 Task: Select a due date automation when advanced on, 2 days before a card is due add fields without custom field "Resume" set to a number lower or equal to 1 and lower than 10 at 11:00 AM.
Action: Mouse moved to (1186, 90)
Screenshot: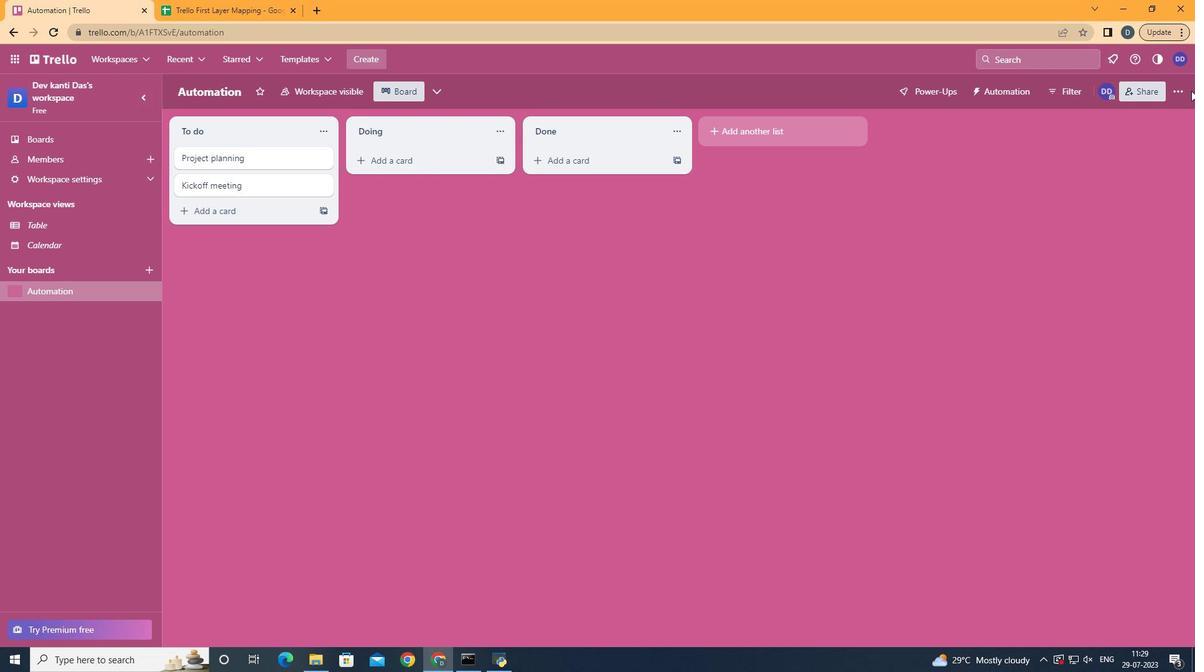 
Action: Mouse pressed left at (1186, 90)
Screenshot: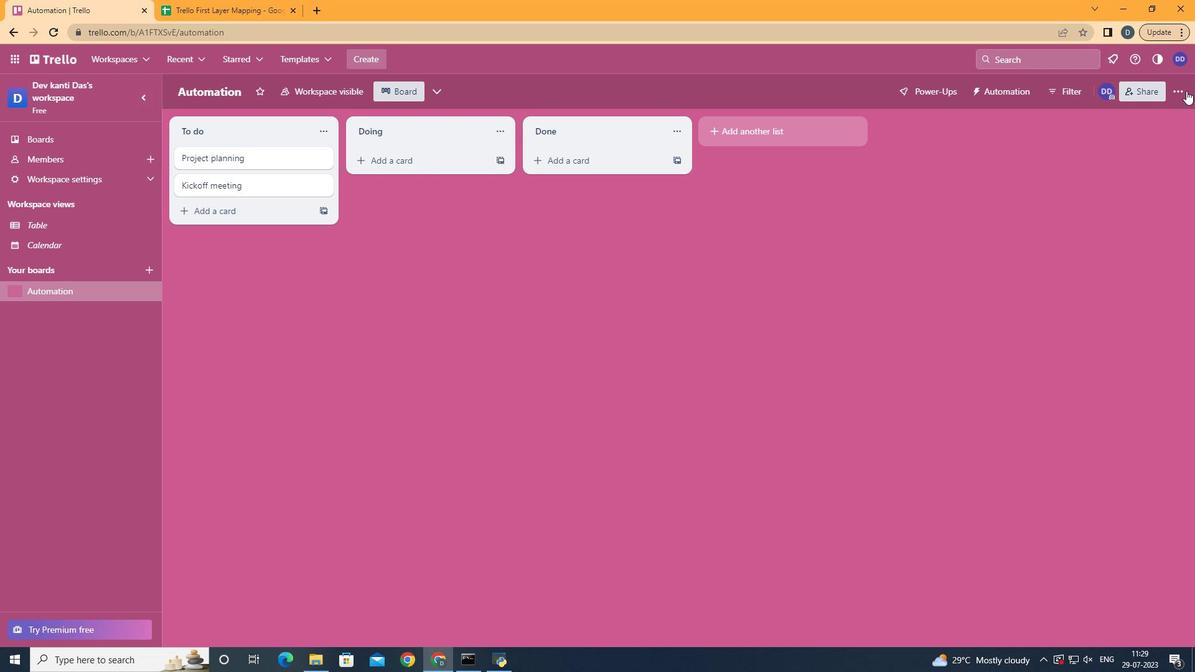 
Action: Mouse moved to (1094, 272)
Screenshot: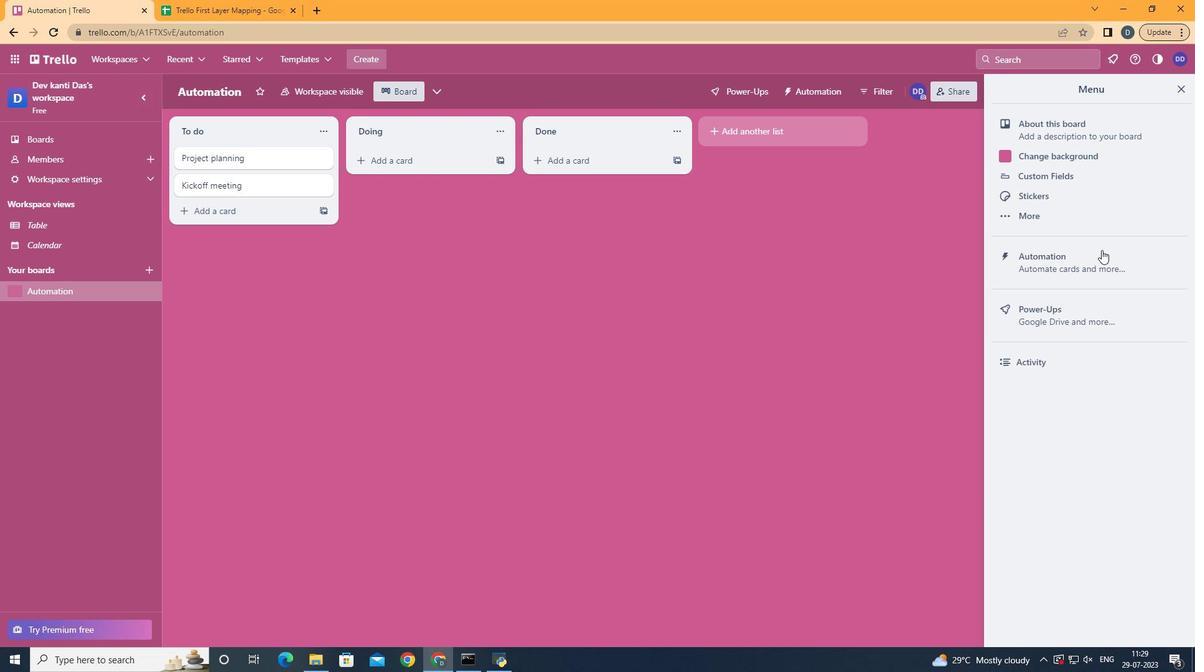 
Action: Mouse pressed left at (1094, 272)
Screenshot: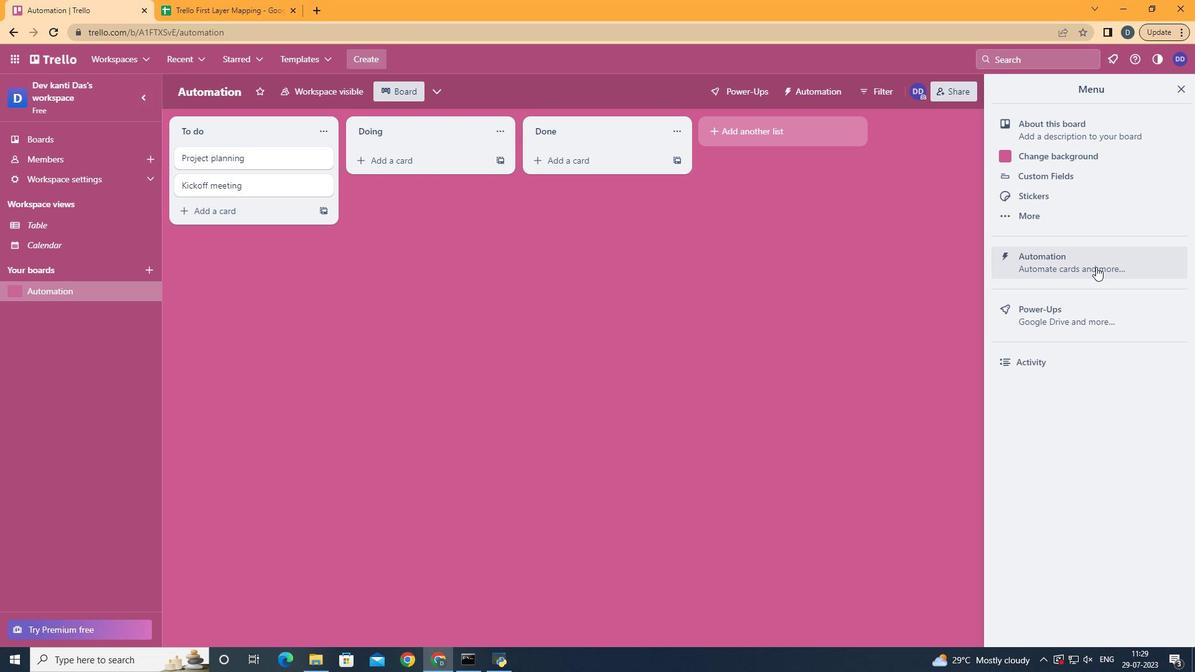 
Action: Mouse moved to (245, 258)
Screenshot: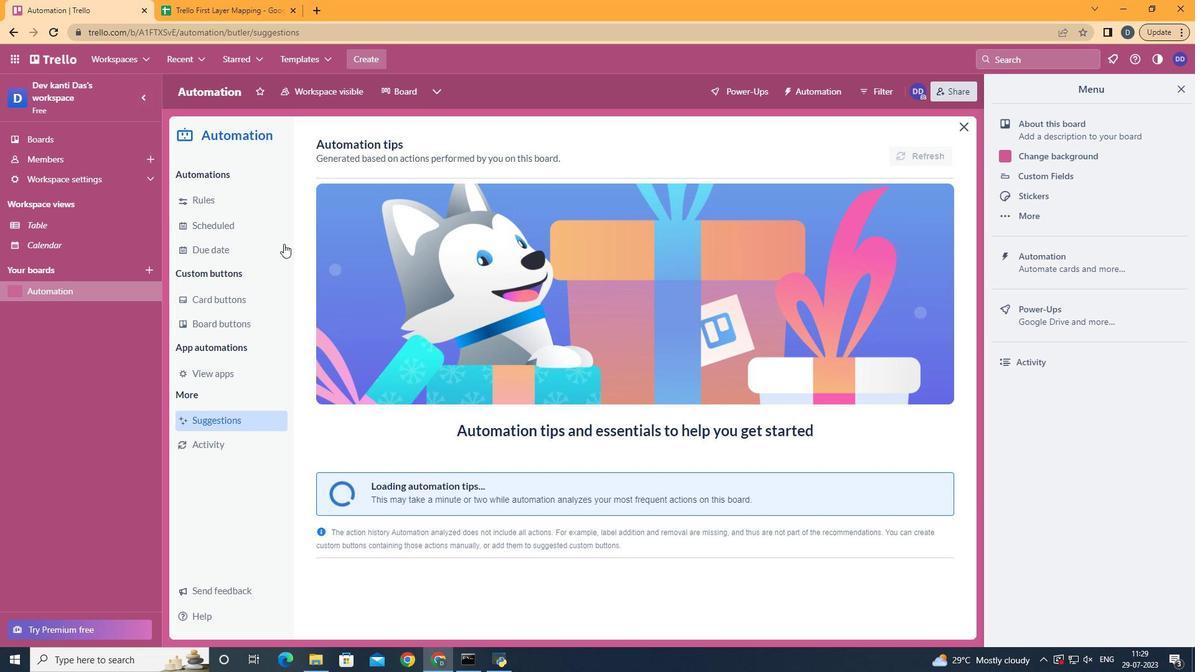 
Action: Mouse pressed left at (245, 258)
Screenshot: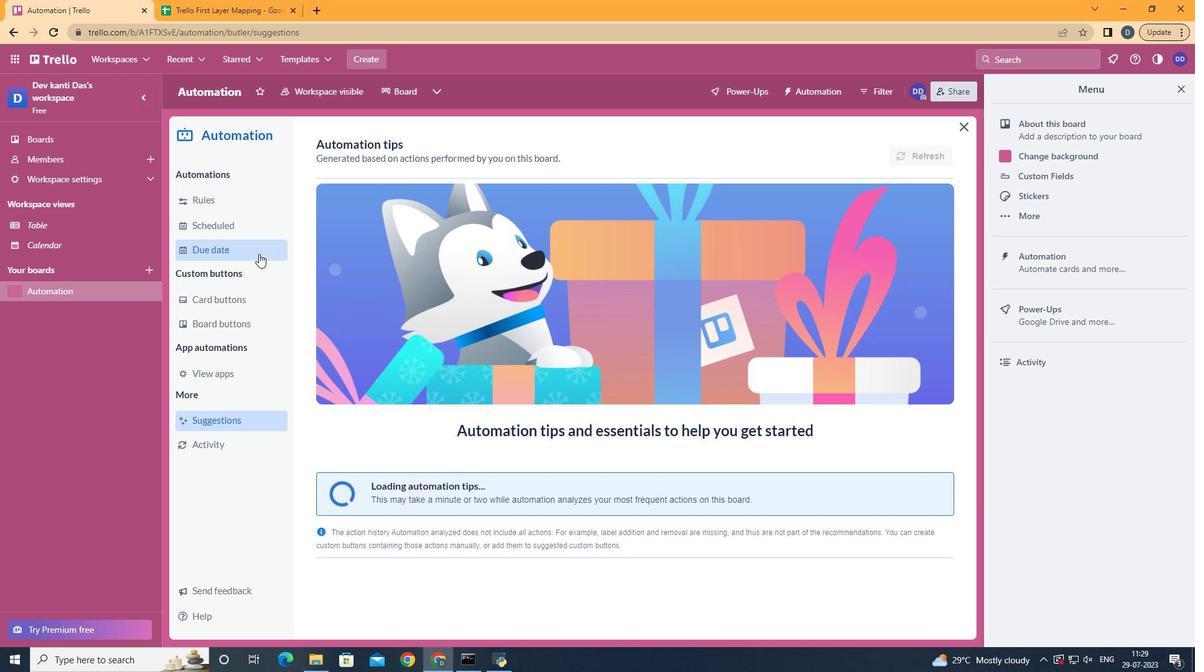 
Action: Mouse moved to (885, 150)
Screenshot: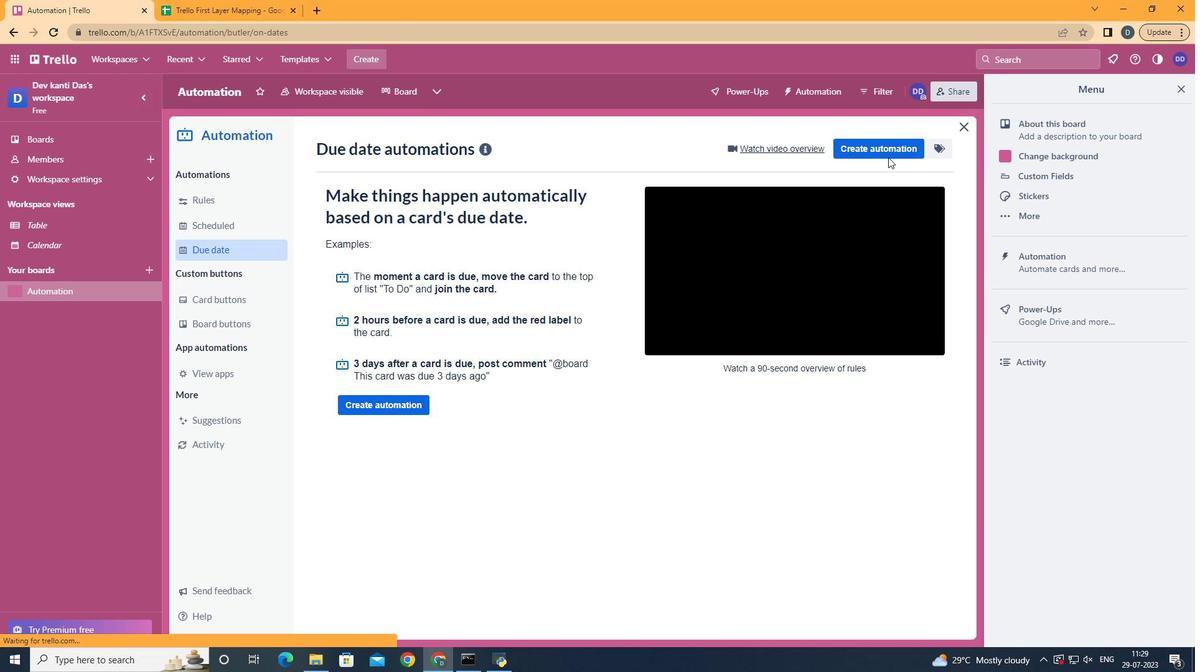 
Action: Mouse pressed left at (885, 150)
Screenshot: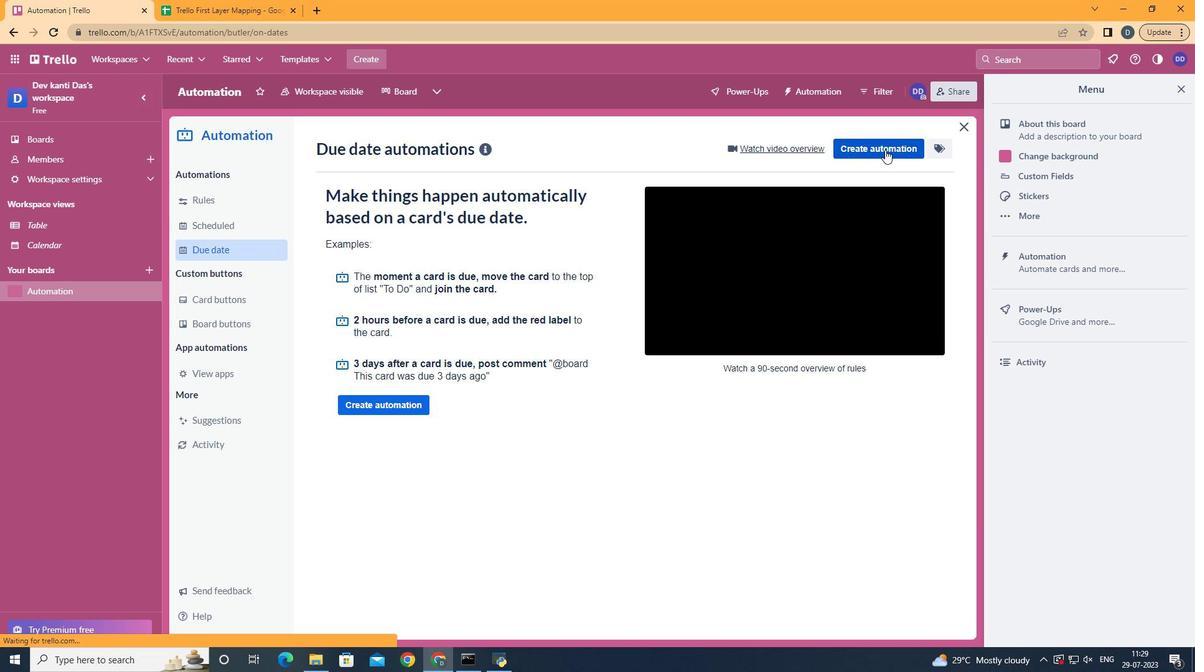 
Action: Mouse moved to (692, 261)
Screenshot: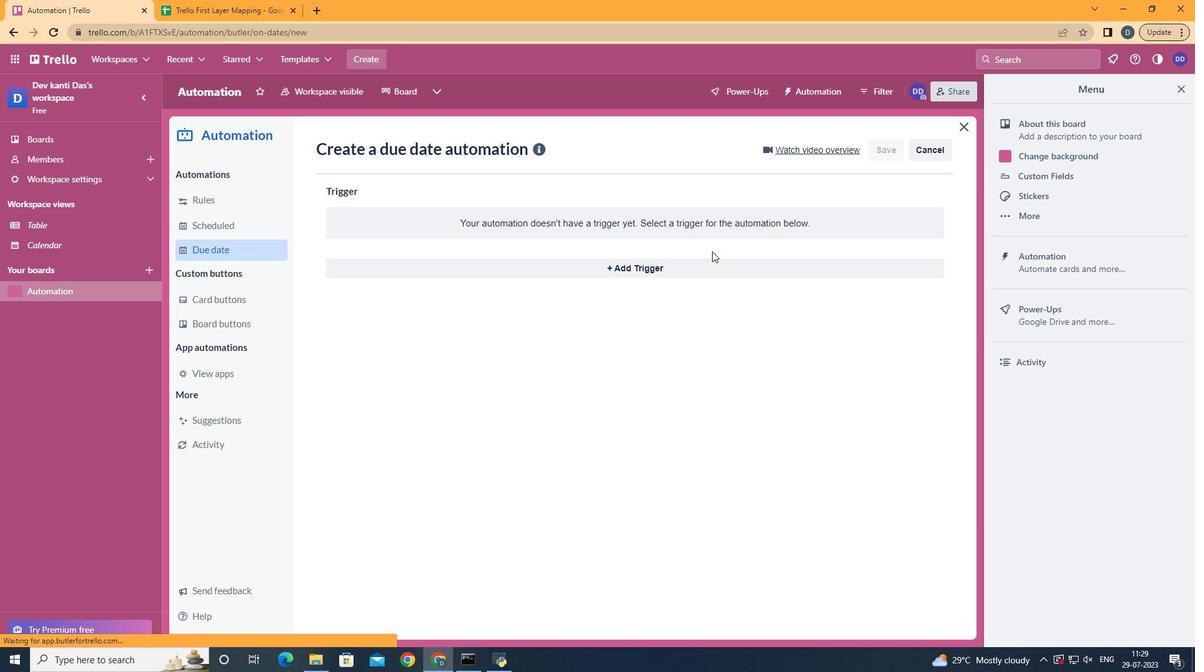 
Action: Mouse pressed left at (692, 261)
Screenshot: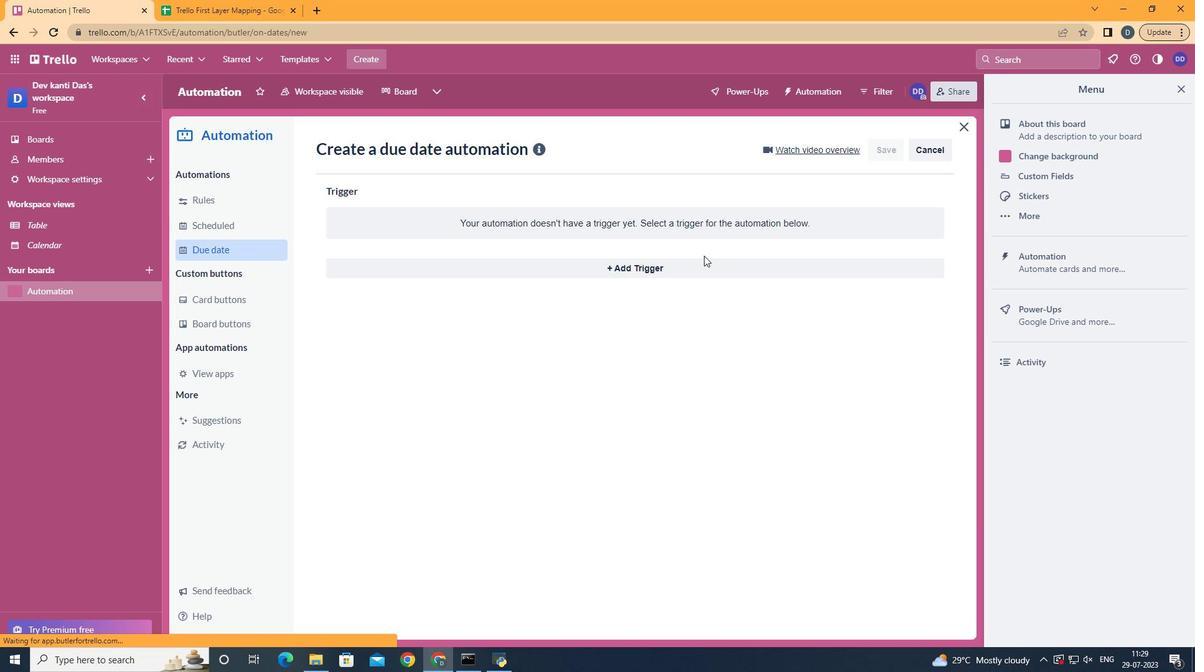 
Action: Mouse moved to (490, 458)
Screenshot: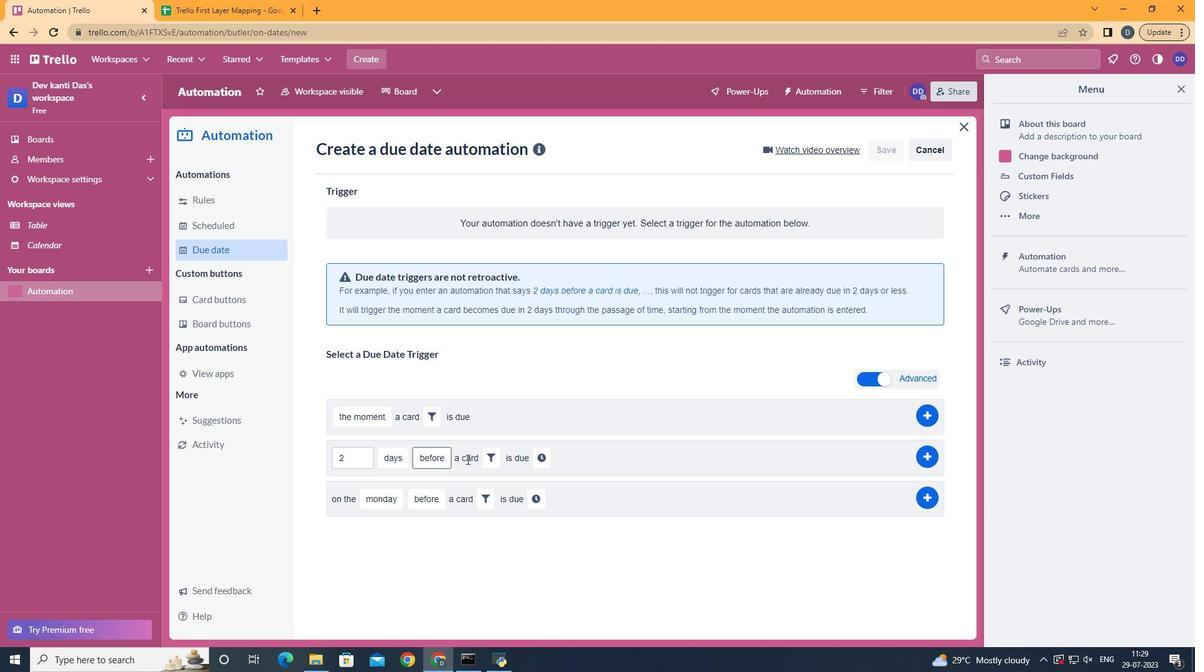 
Action: Mouse pressed left at (490, 458)
Screenshot: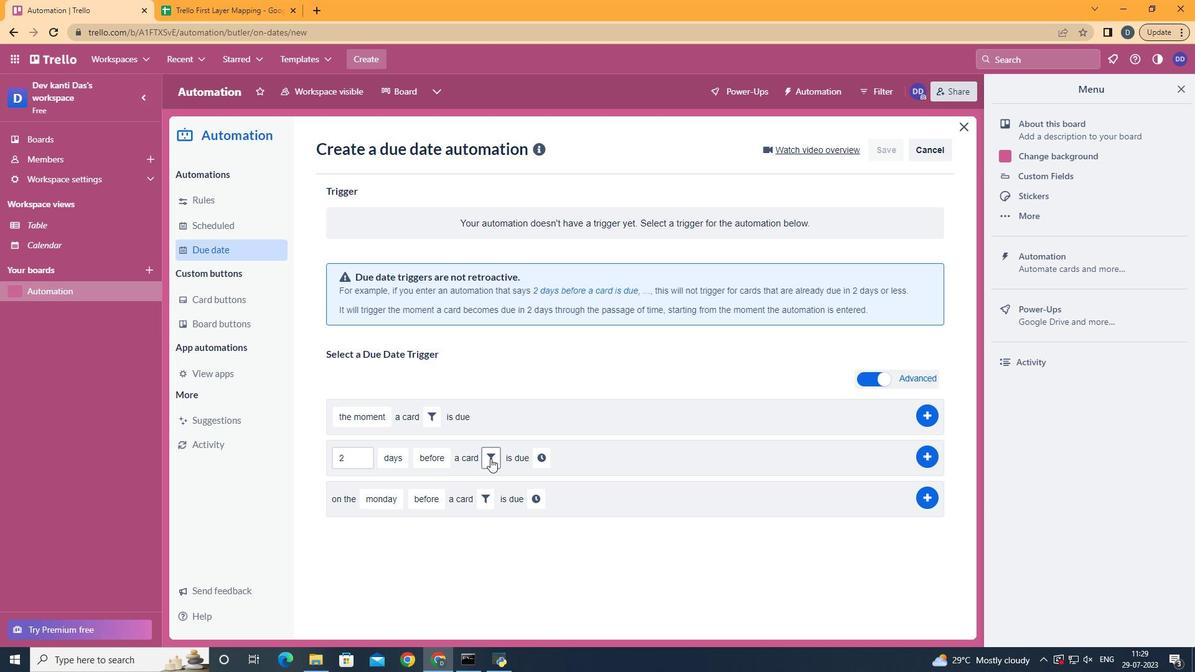 
Action: Mouse moved to (685, 496)
Screenshot: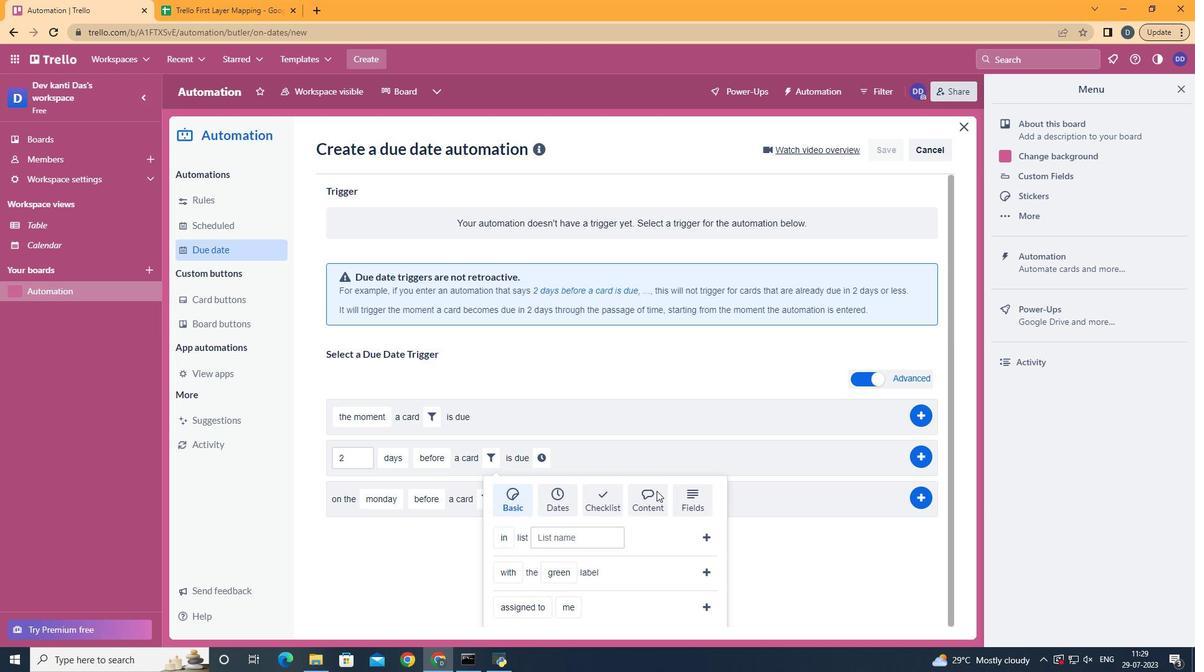 
Action: Mouse pressed left at (685, 496)
Screenshot: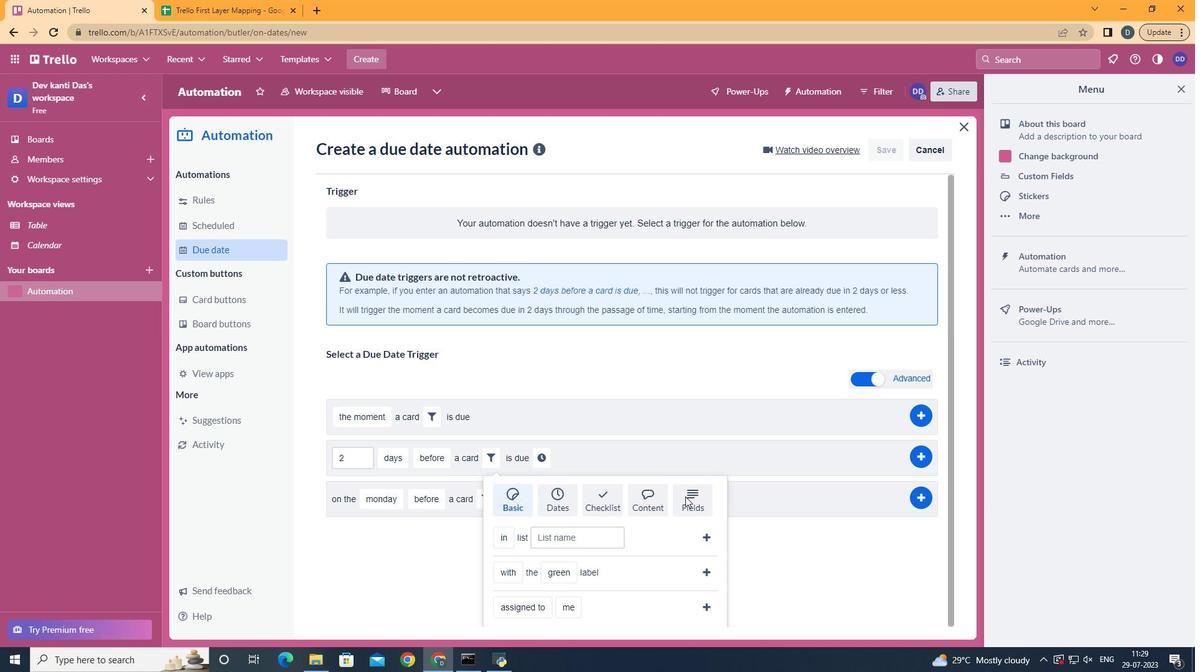 
Action: Mouse moved to (685, 496)
Screenshot: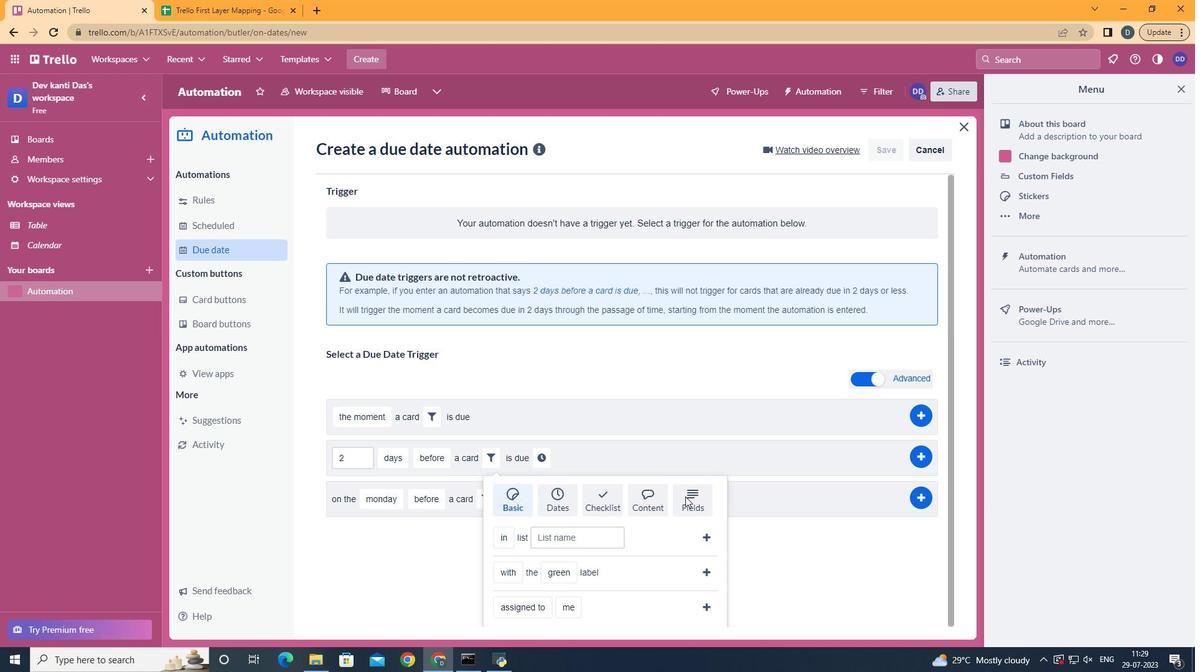 
Action: Mouse scrolled (685, 496) with delta (0, 0)
Screenshot: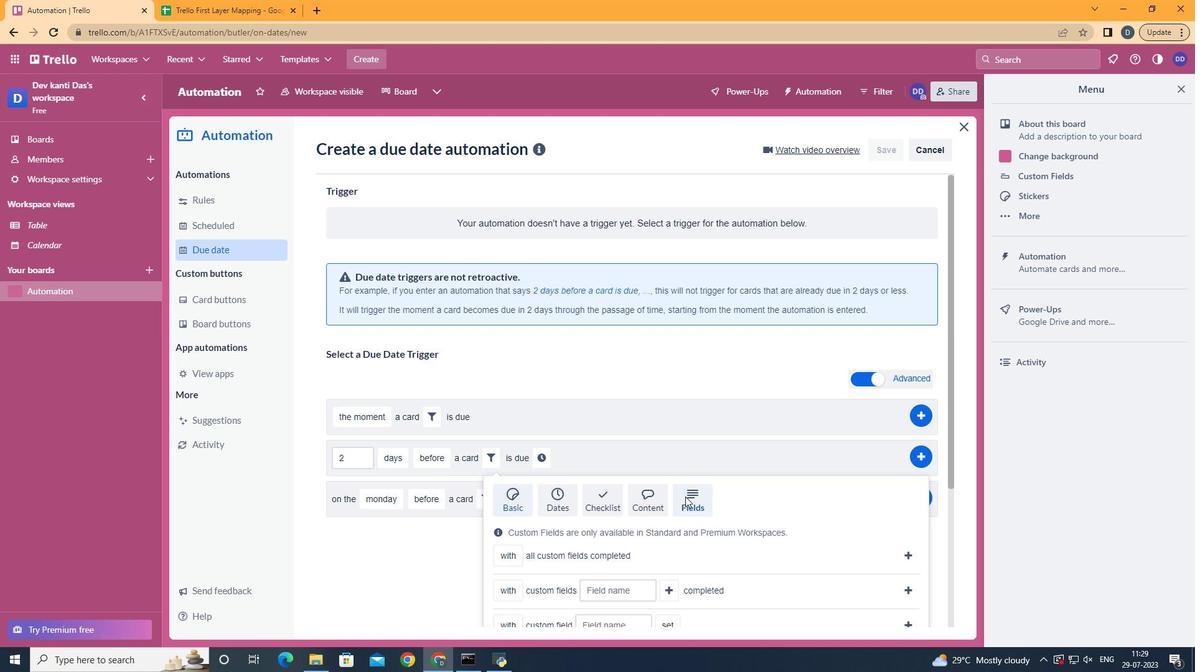 
Action: Mouse scrolled (685, 496) with delta (0, 0)
Screenshot: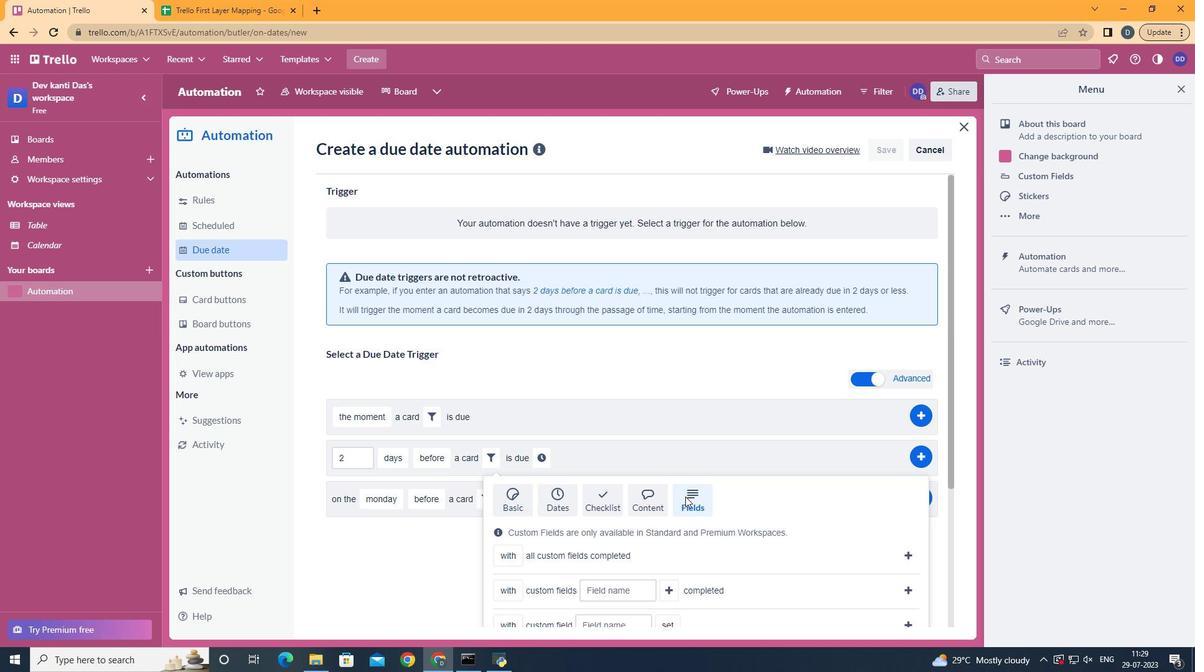
Action: Mouse scrolled (685, 496) with delta (0, 0)
Screenshot: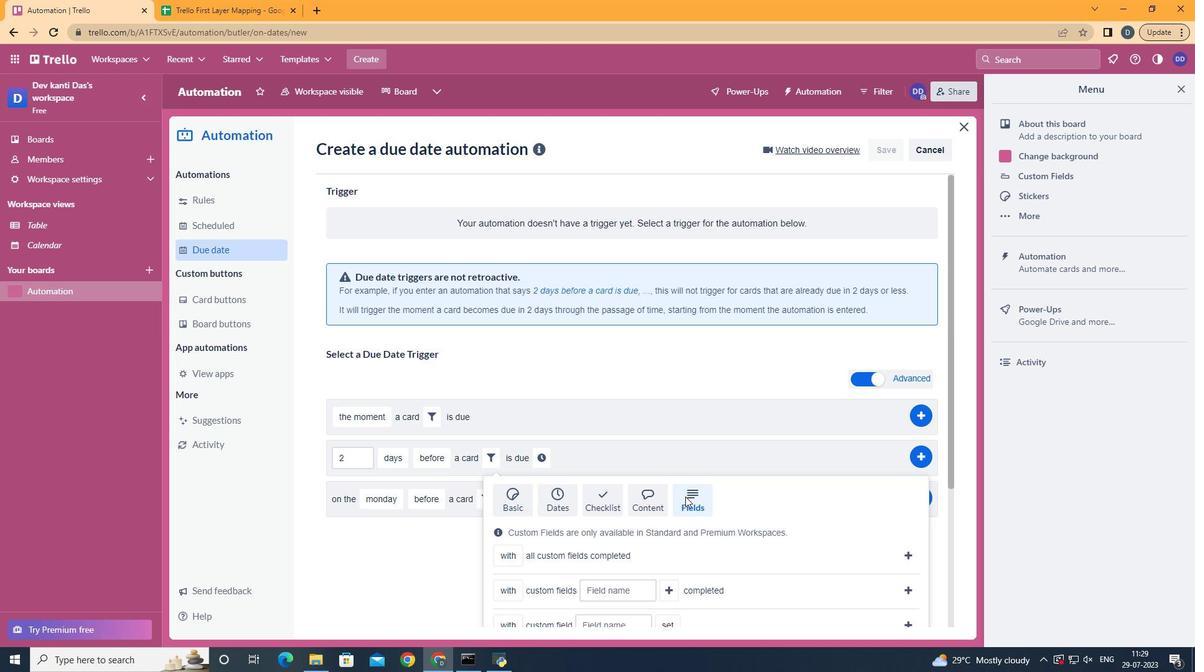 
Action: Mouse scrolled (685, 496) with delta (0, 0)
Screenshot: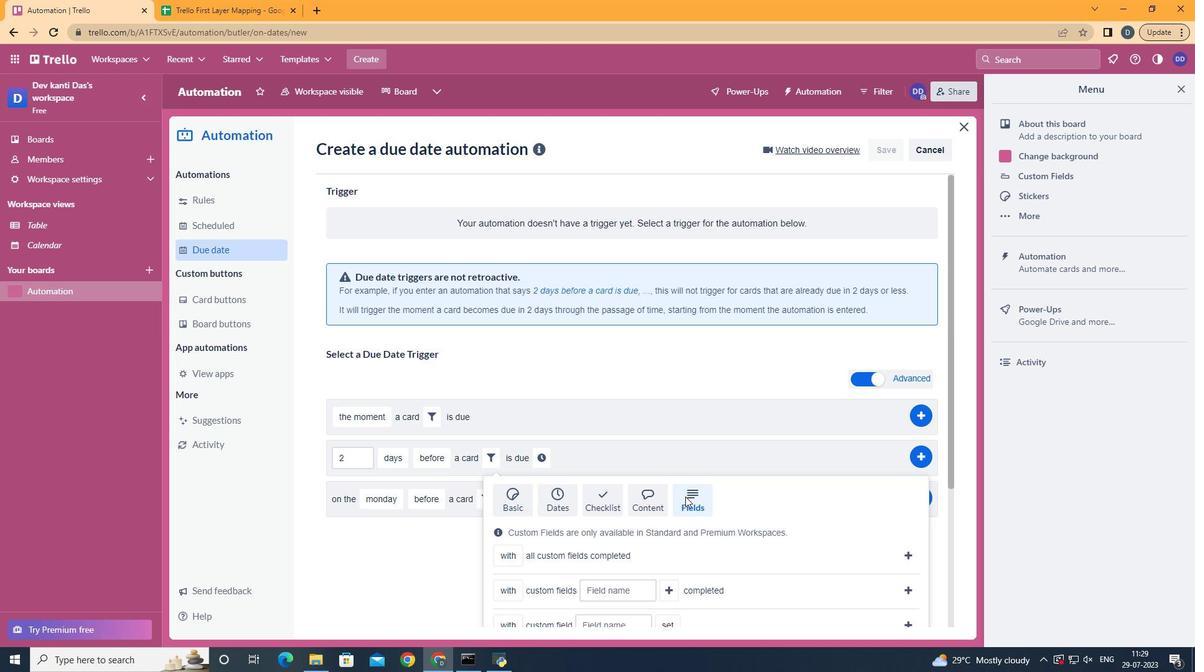 
Action: Mouse scrolled (685, 496) with delta (0, 0)
Screenshot: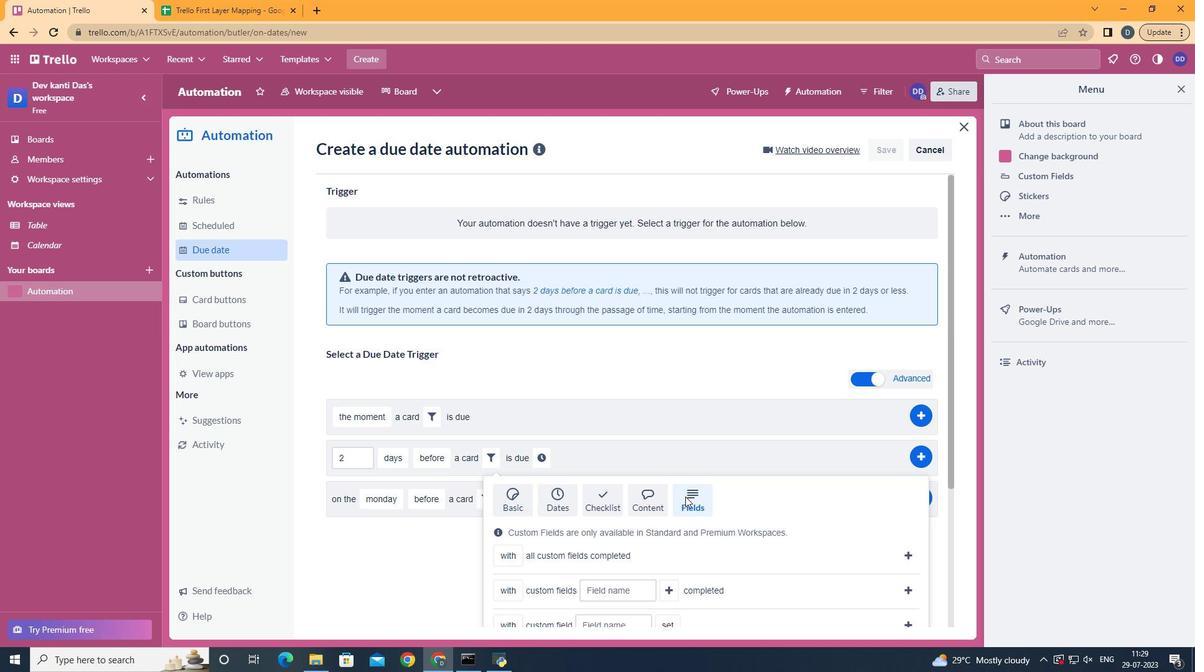 
Action: Mouse moved to (511, 577)
Screenshot: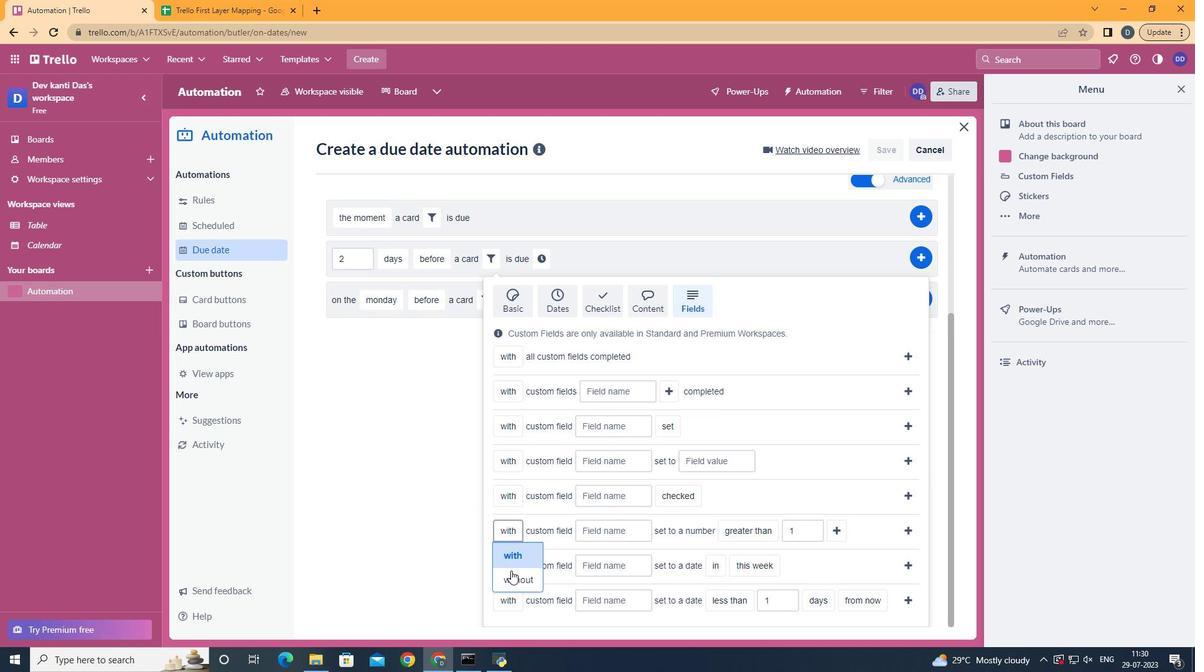 
Action: Mouse pressed left at (511, 577)
Screenshot: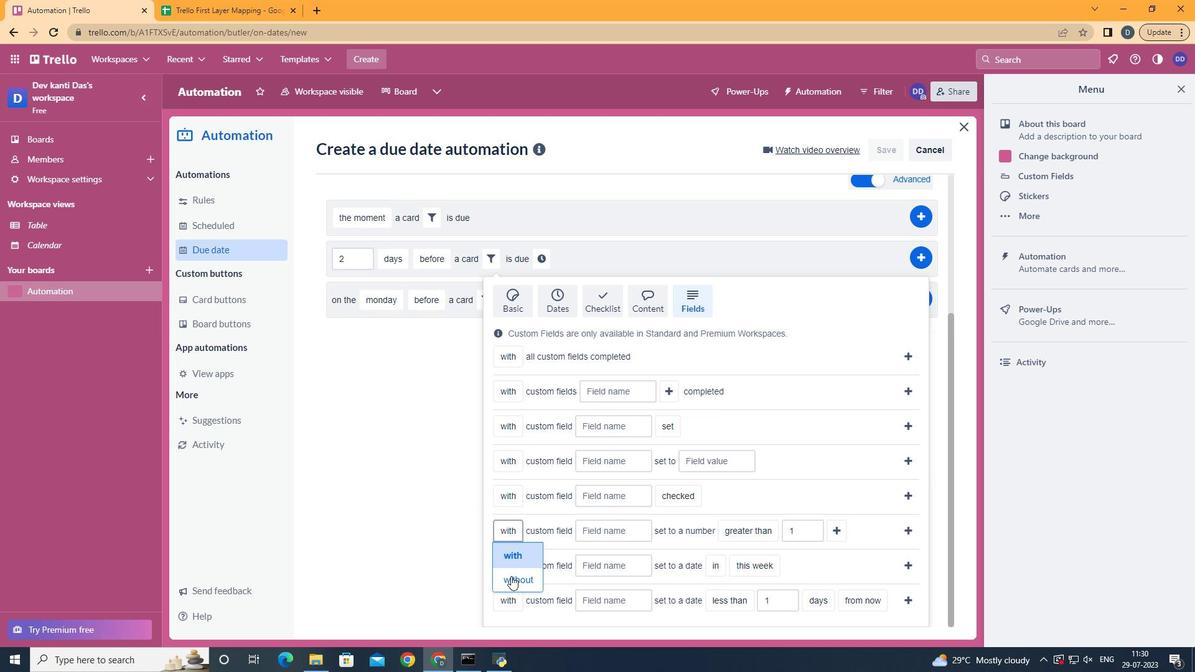 
Action: Mouse moved to (625, 522)
Screenshot: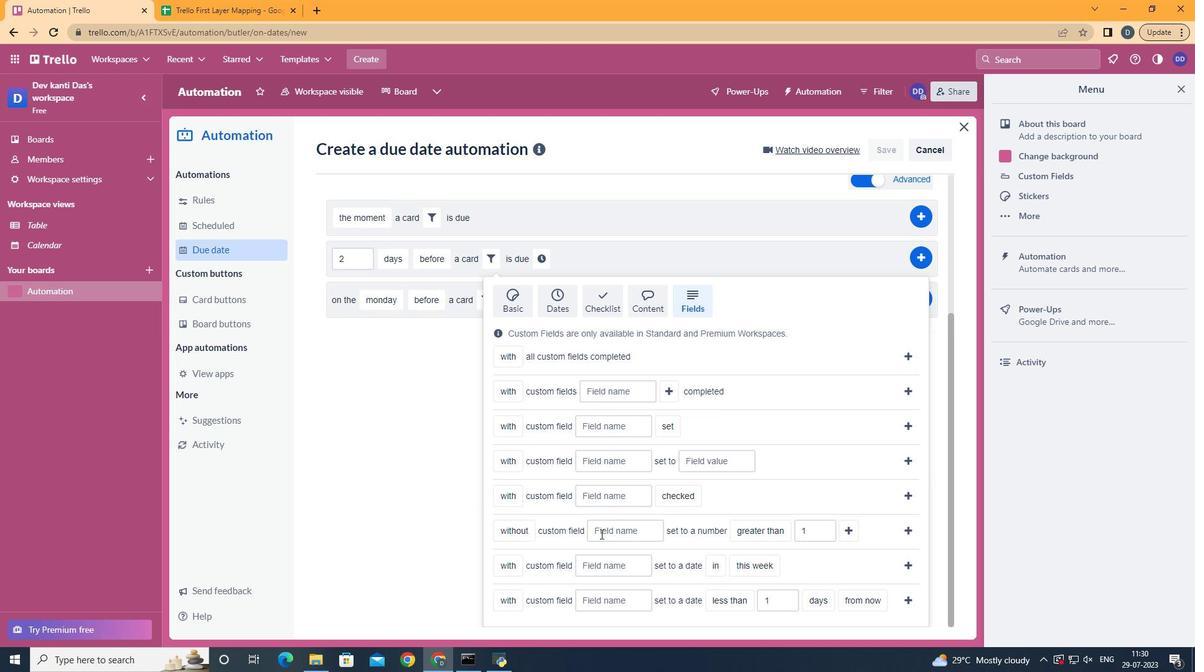 
Action: Mouse pressed left at (625, 522)
Screenshot: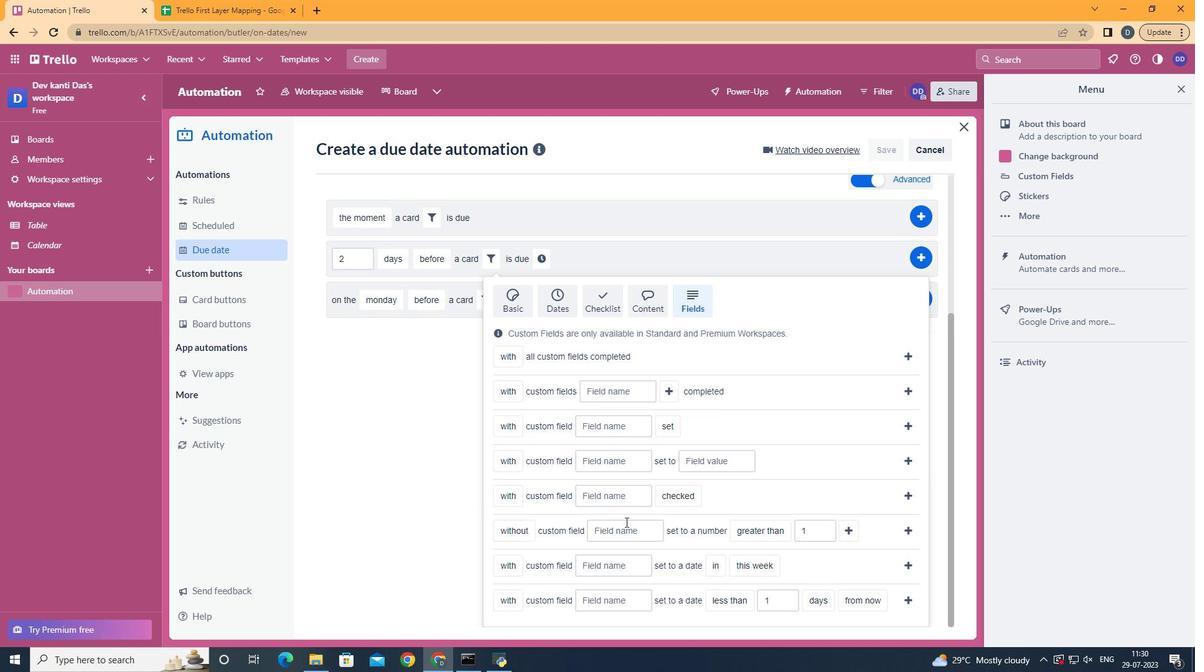 
Action: Key pressed <Key.shift>Resume
Screenshot: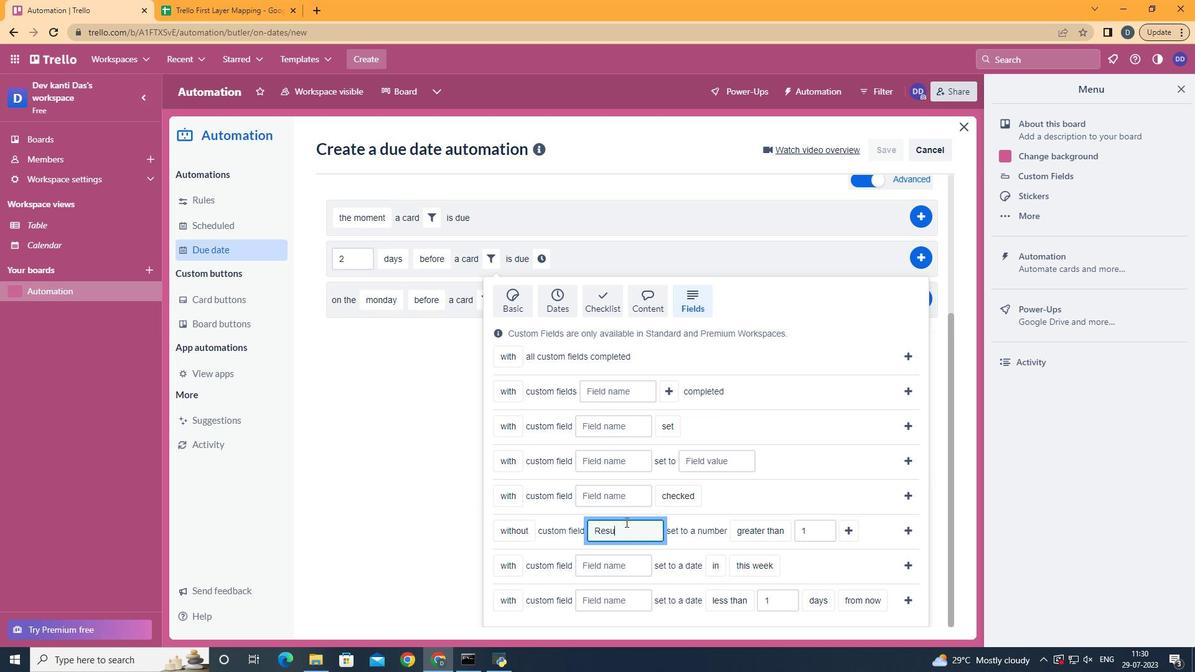 
Action: Mouse moved to (772, 503)
Screenshot: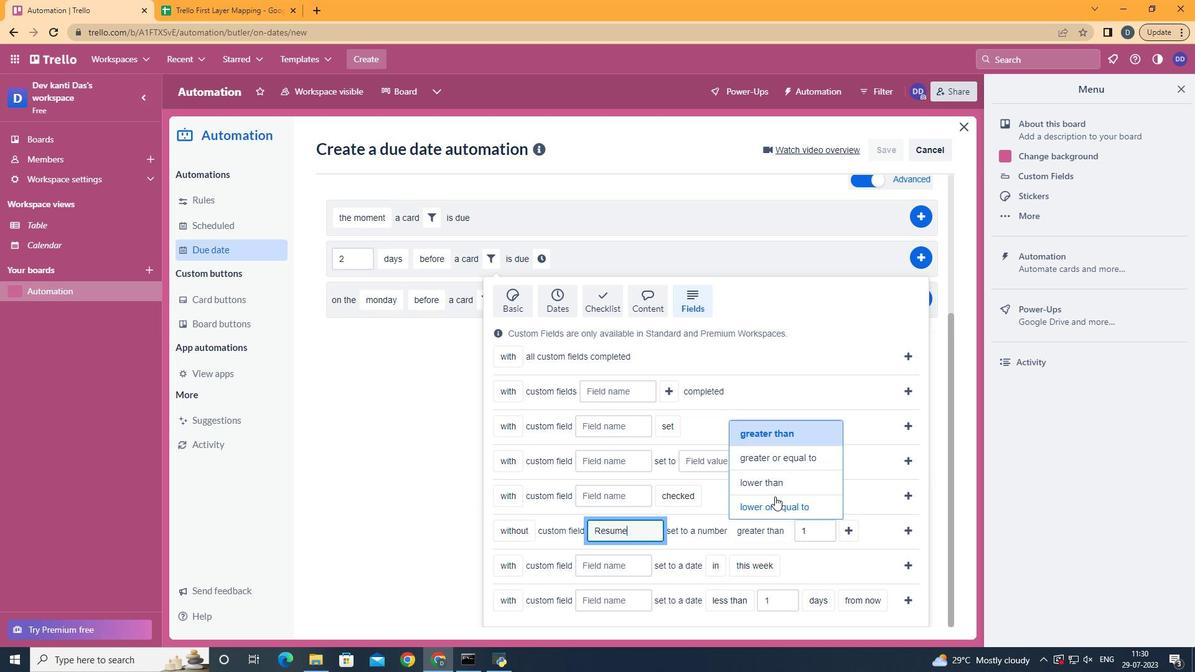 
Action: Mouse pressed left at (772, 503)
Screenshot: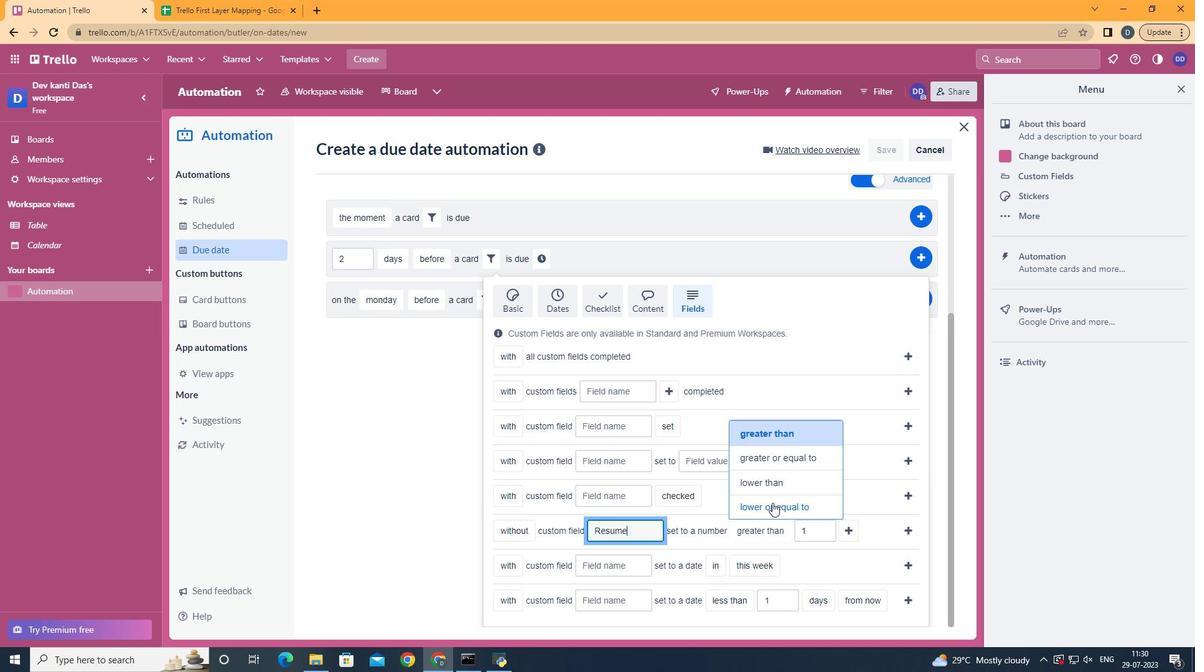 
Action: Mouse moved to (873, 534)
Screenshot: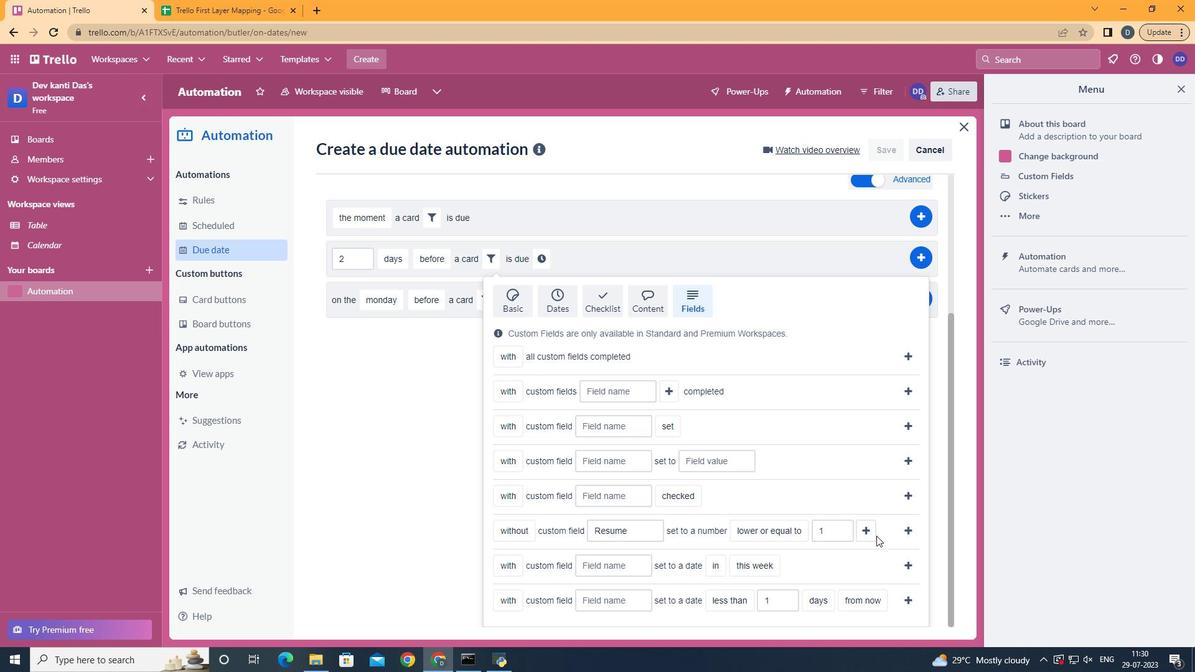
Action: Mouse pressed left at (873, 534)
Screenshot: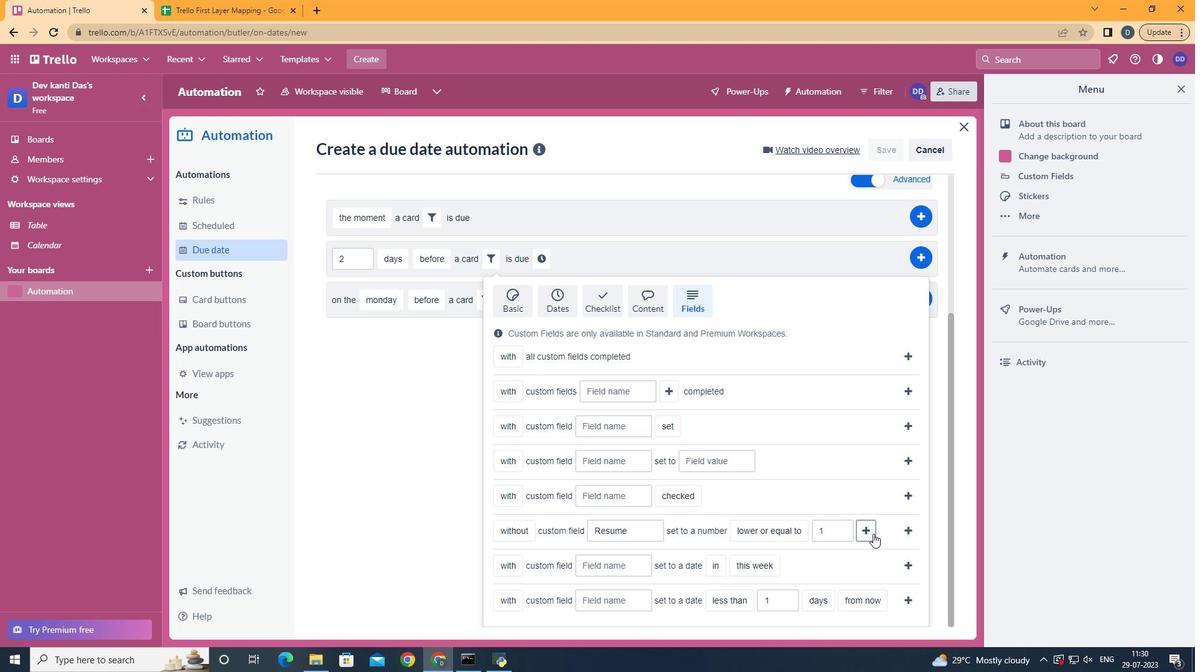 
Action: Mouse moved to (583, 460)
Screenshot: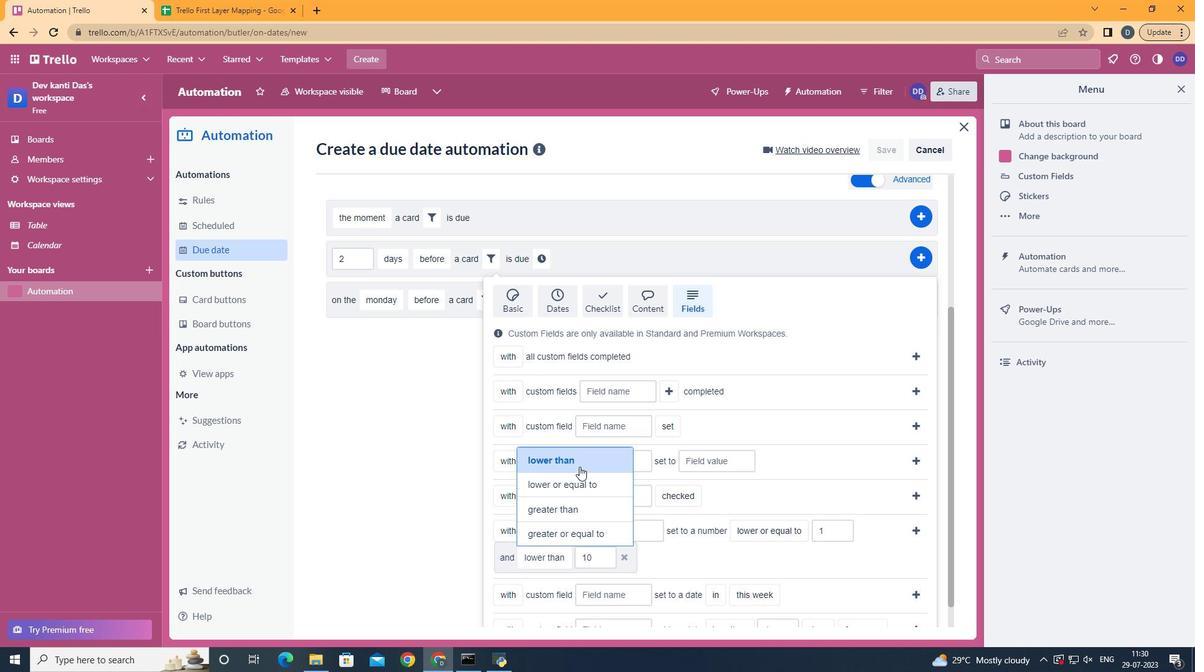 
Action: Mouse pressed left at (583, 460)
Screenshot: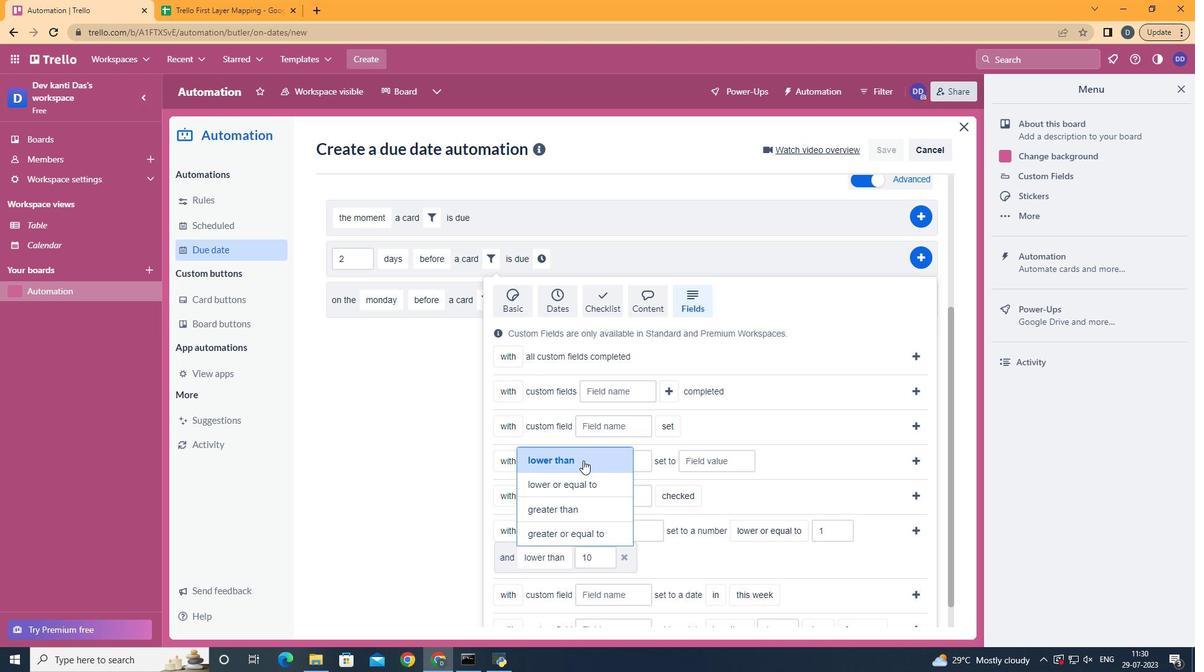 
Action: Mouse moved to (917, 529)
Screenshot: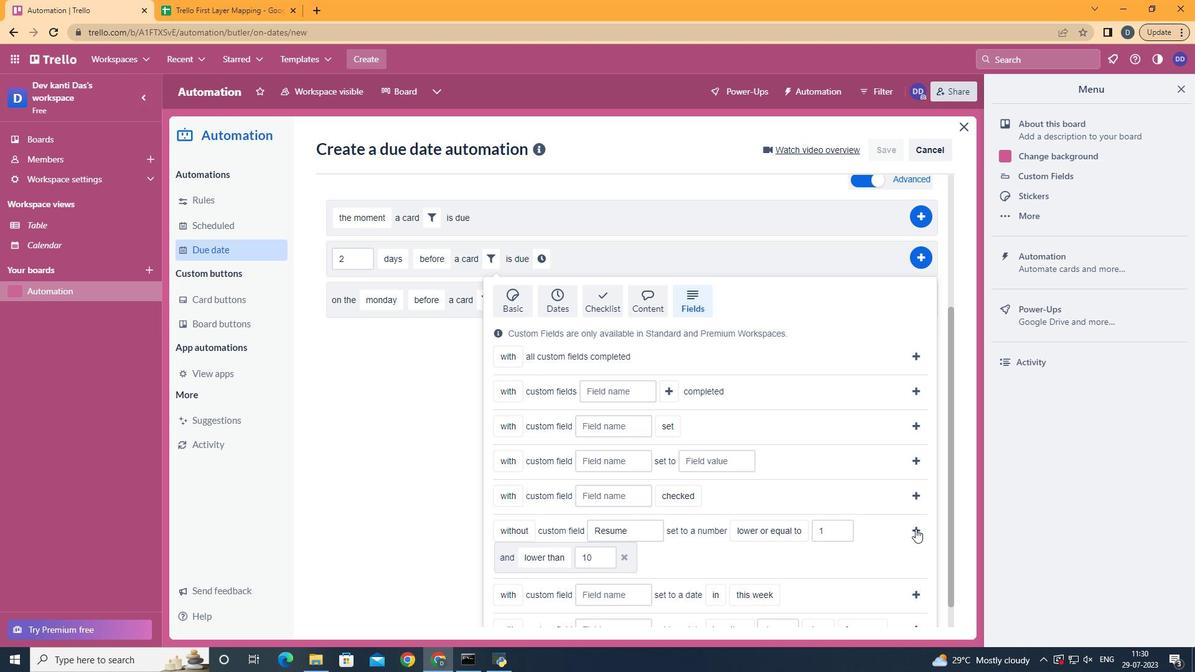 
Action: Mouse pressed left at (917, 529)
Screenshot: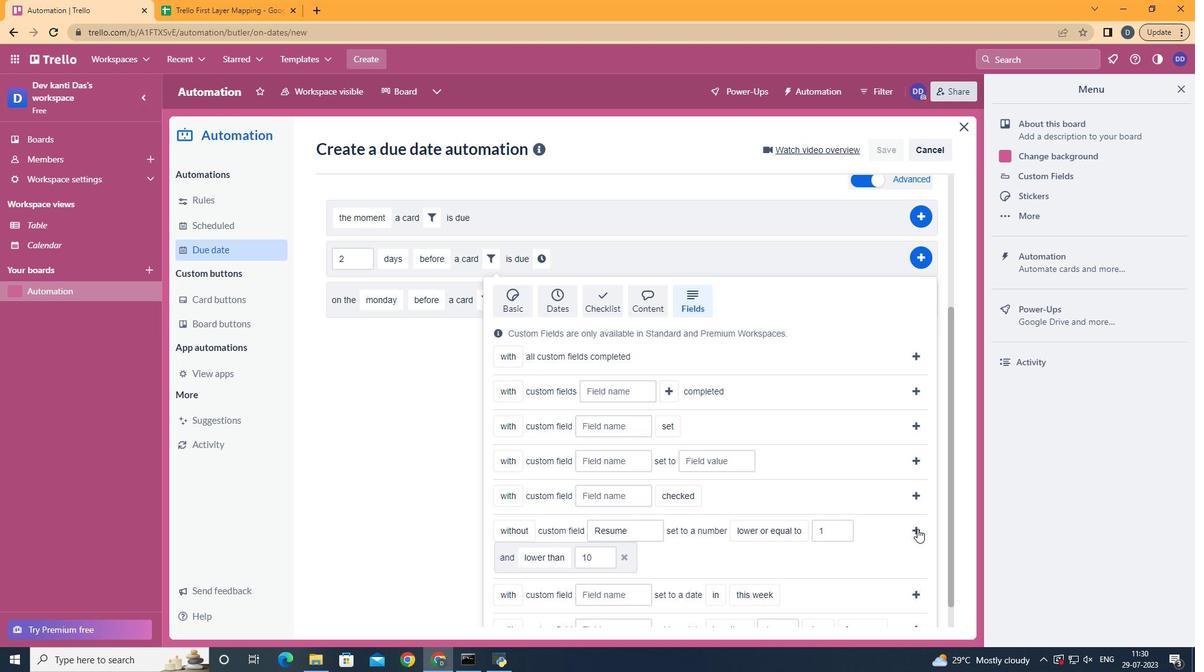 
Action: Mouse moved to (343, 488)
Screenshot: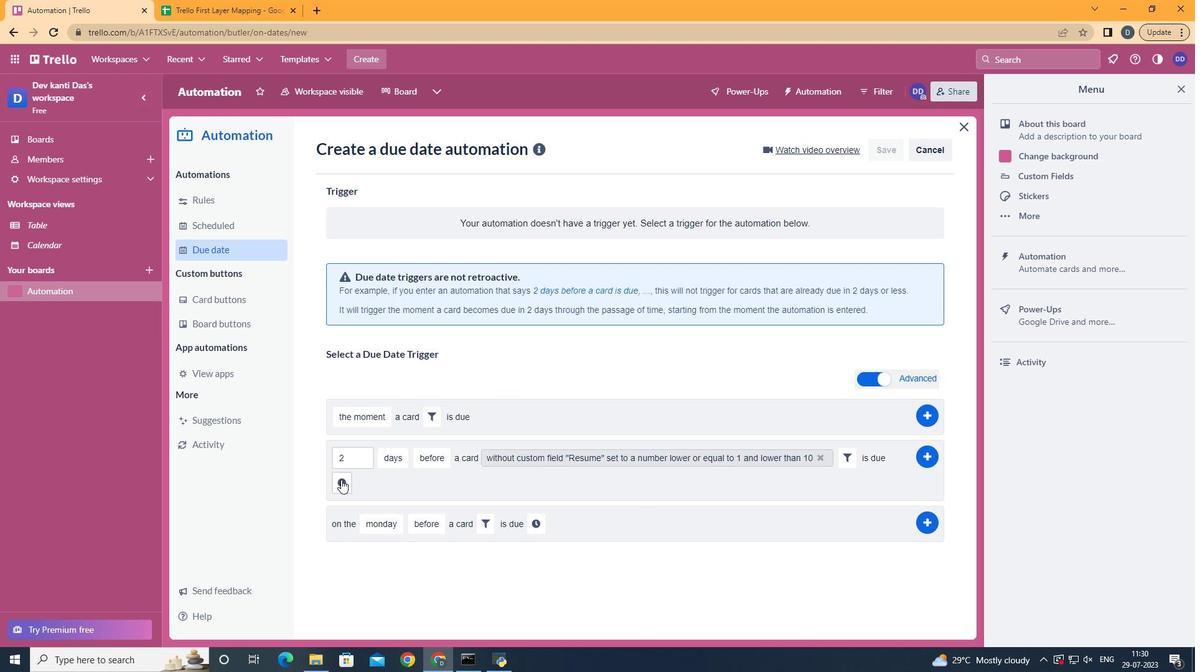 
Action: Mouse pressed left at (343, 488)
Screenshot: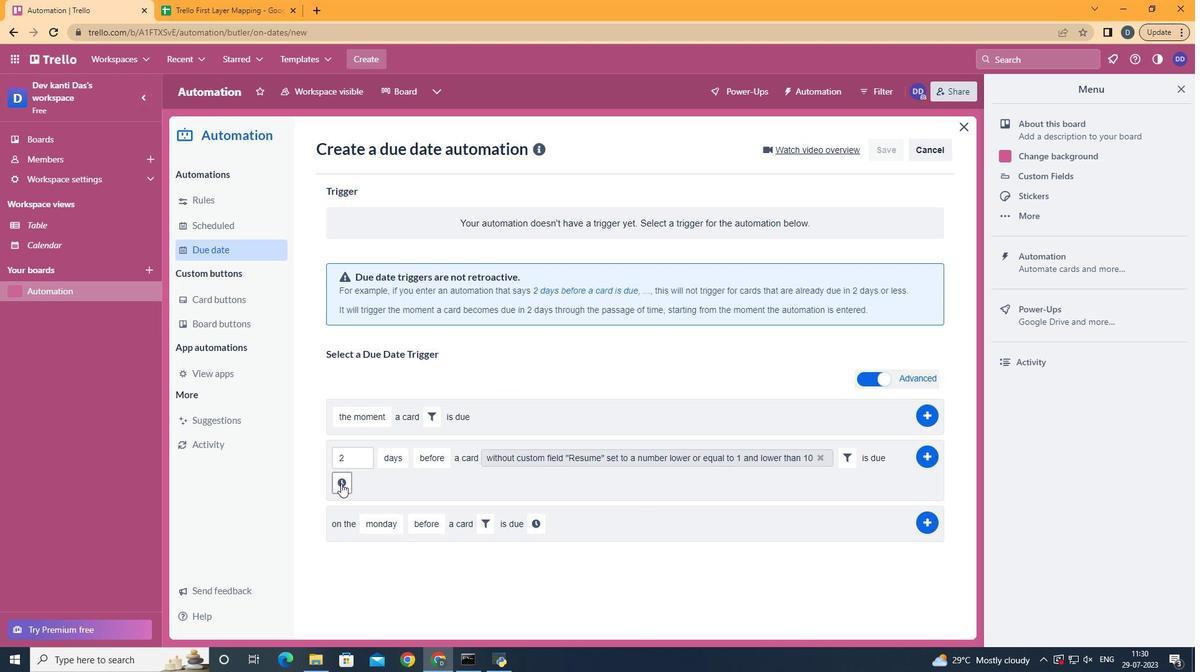 
Action: Mouse moved to (412, 486)
Screenshot: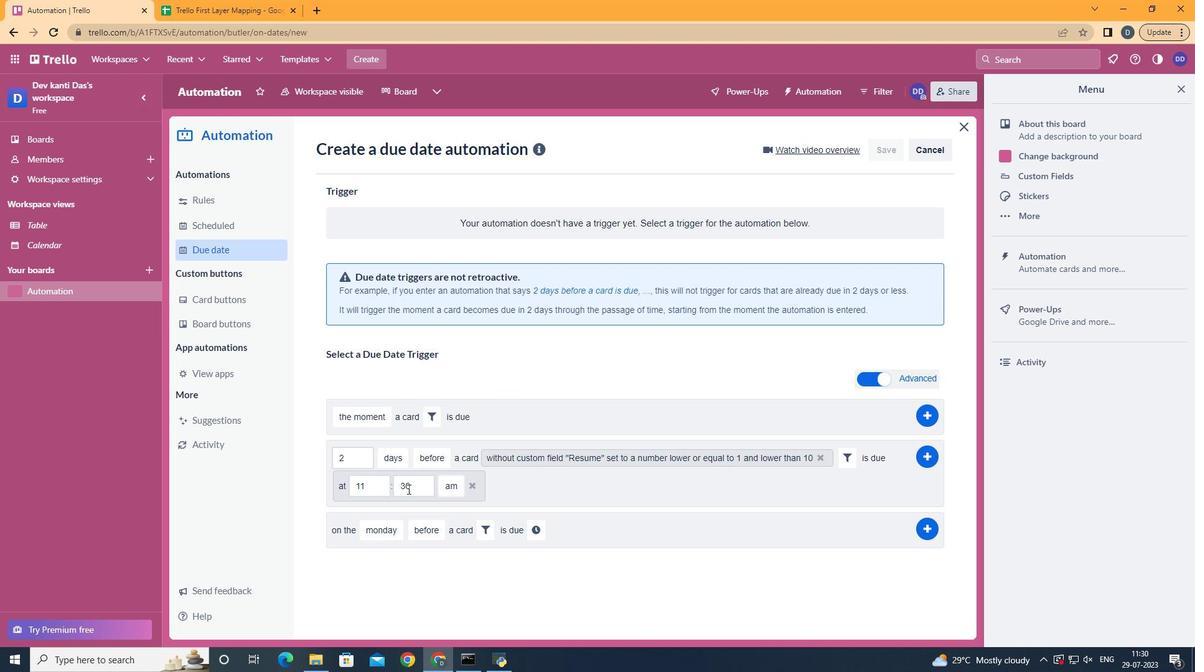 
Action: Mouse pressed left at (412, 486)
Screenshot: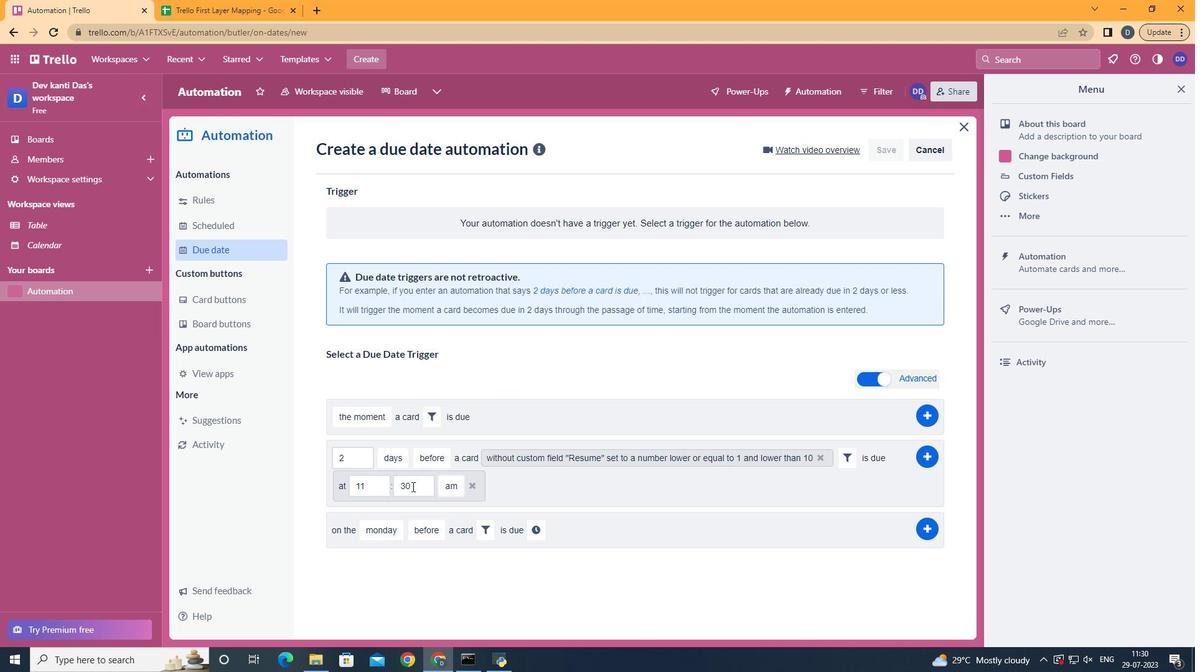 
Action: Key pressed <Key.backspace><Key.backspace>00
Screenshot: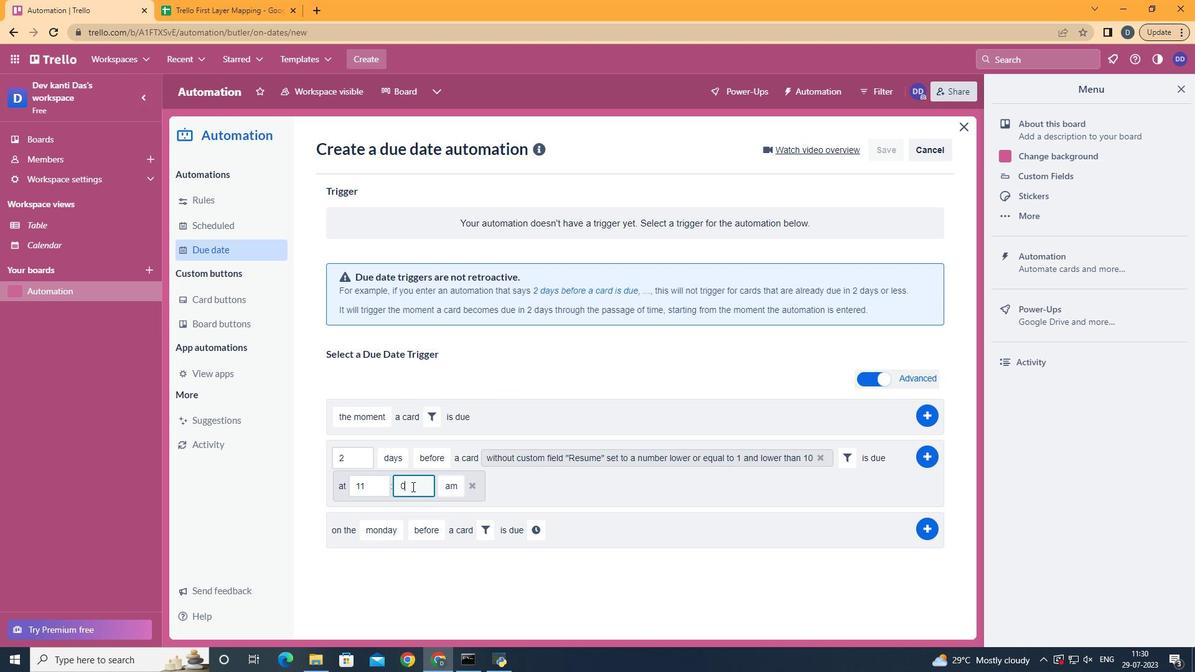 
Action: Mouse moved to (455, 506)
Screenshot: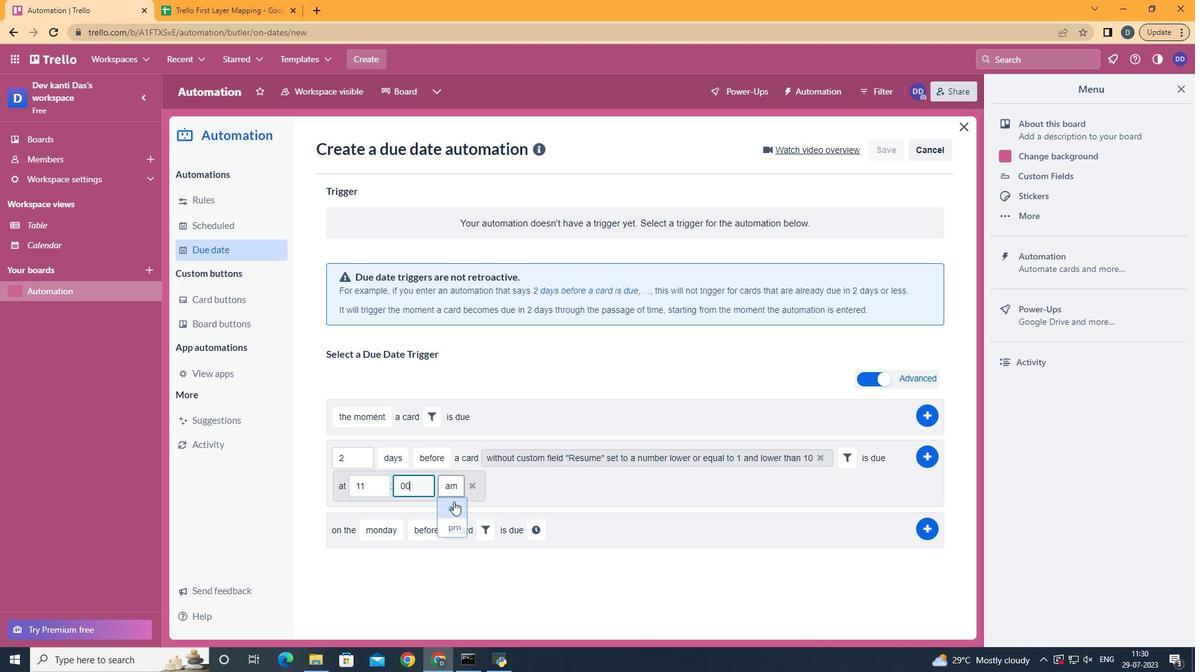
Action: Mouse pressed left at (455, 506)
Screenshot: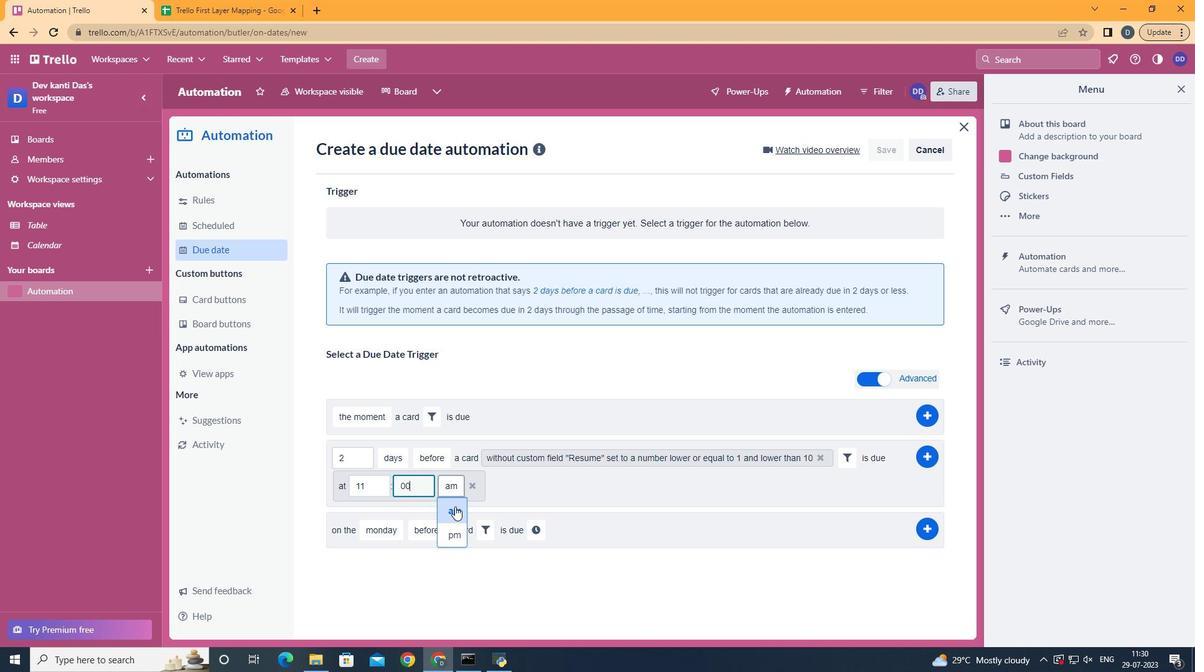 
